 Task: Search the user "Mark" for credits in the new security advisory in the repository "Javascript".
Action: Mouse moved to (1247, 100)
Screenshot: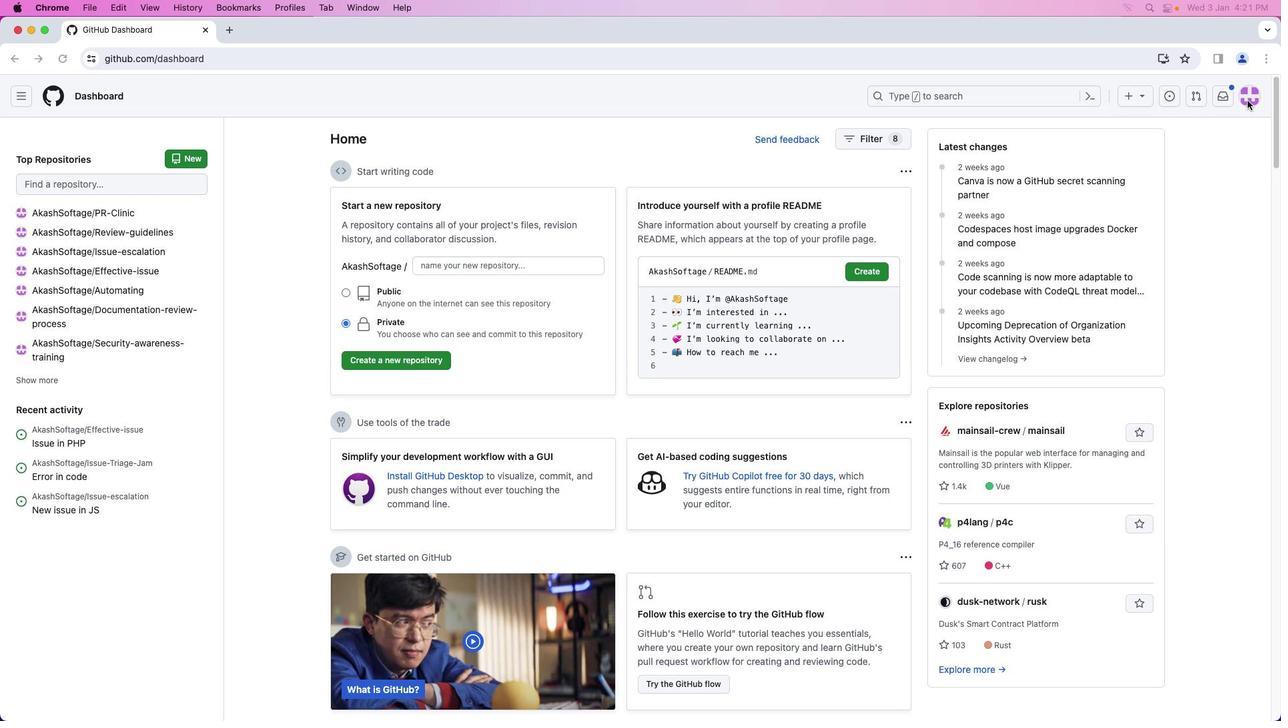 
Action: Mouse pressed left at (1247, 100)
Screenshot: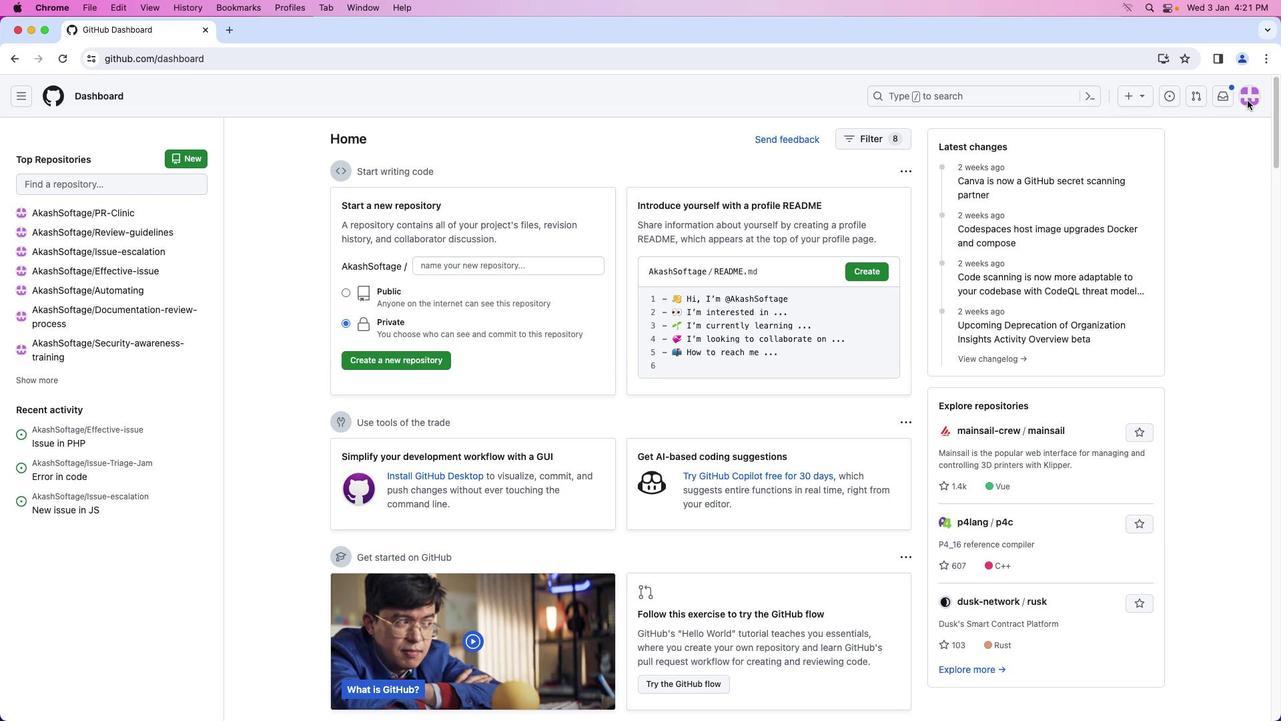 
Action: Mouse pressed left at (1247, 100)
Screenshot: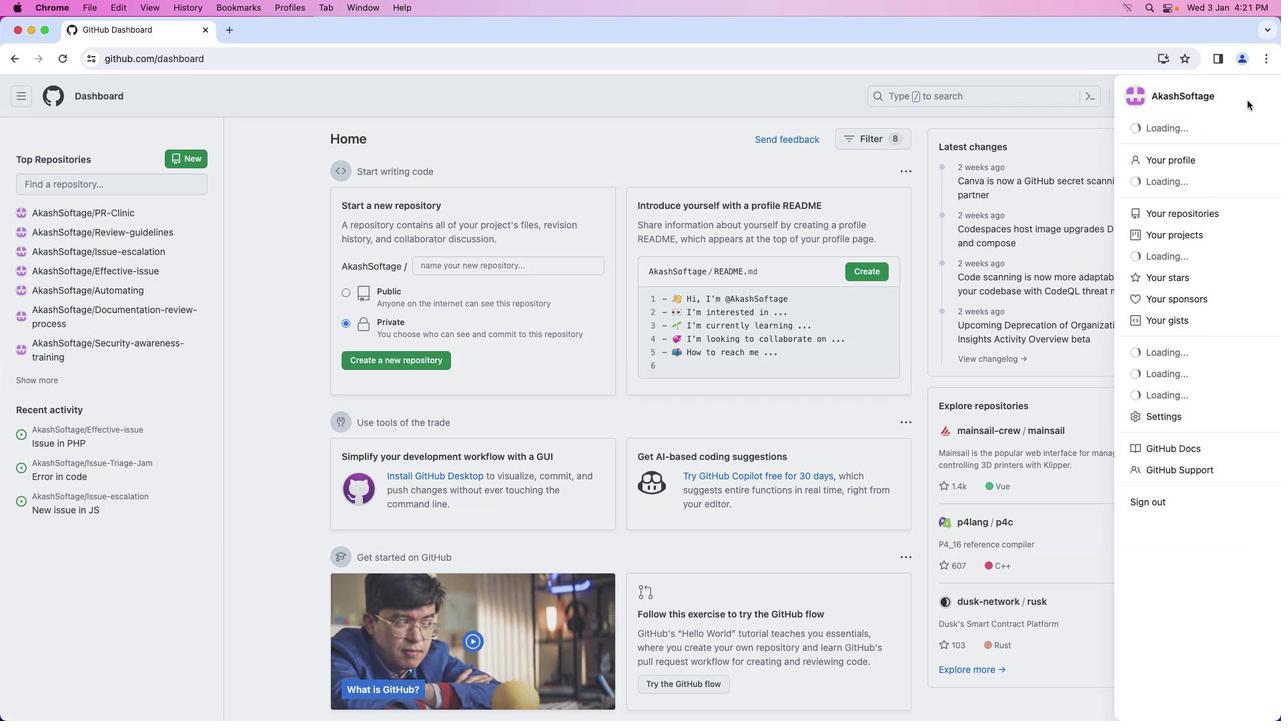 
Action: Mouse moved to (1216, 210)
Screenshot: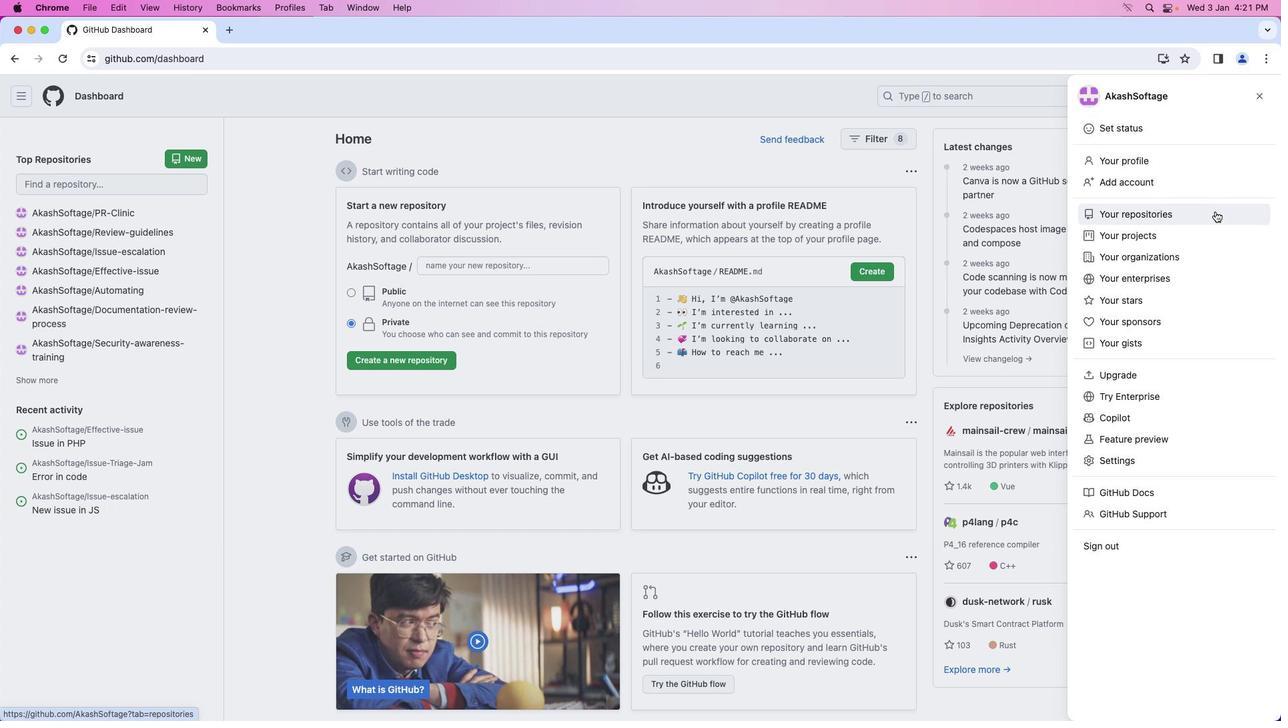 
Action: Mouse pressed left at (1216, 210)
Screenshot: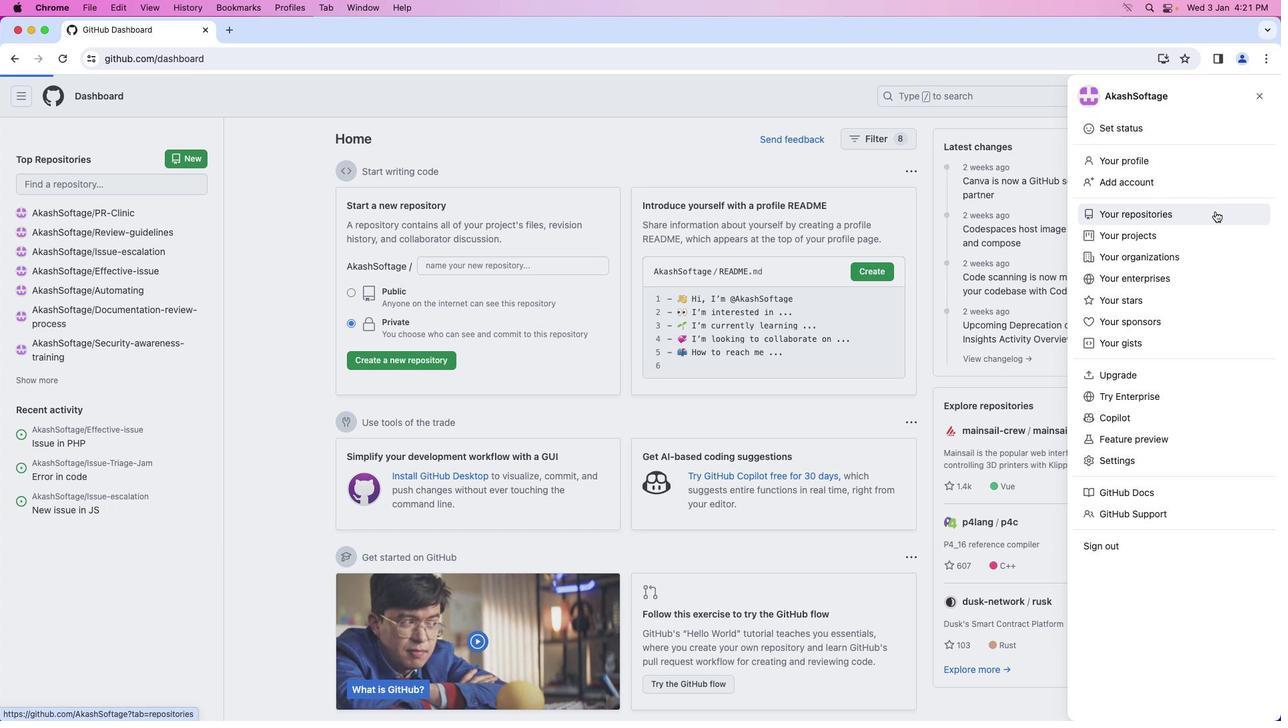 
Action: Mouse moved to (494, 224)
Screenshot: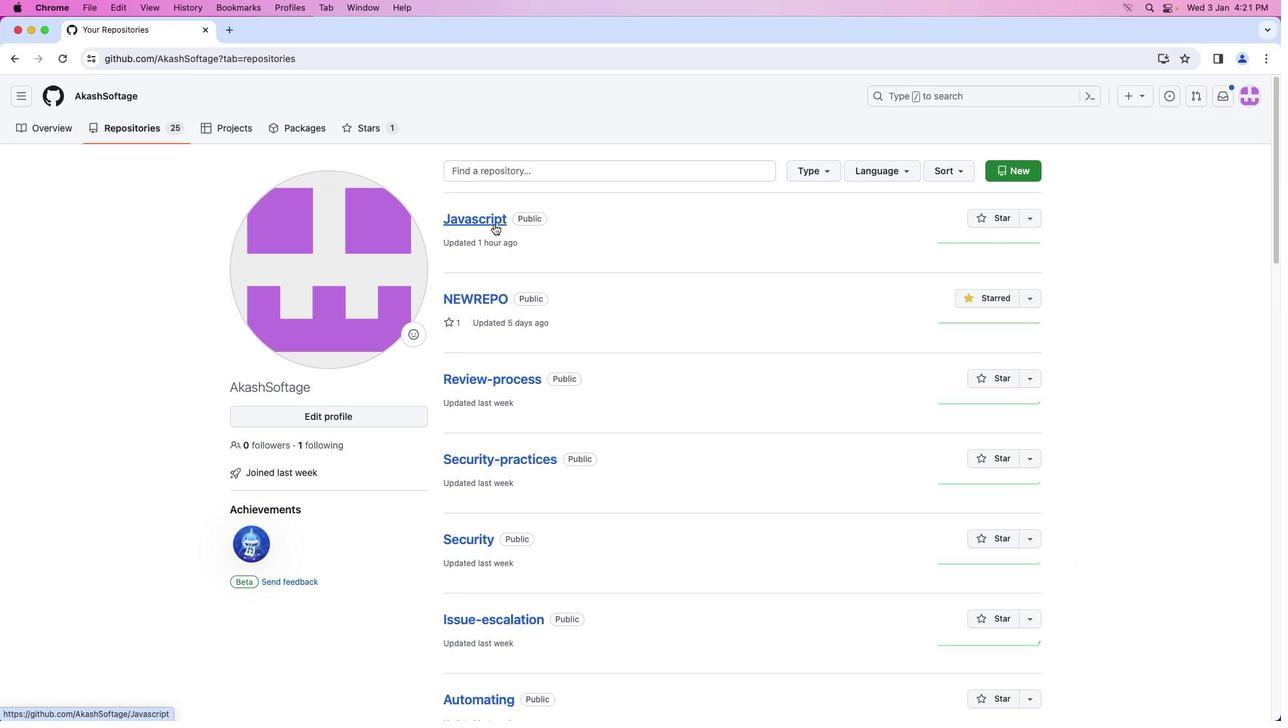
Action: Mouse pressed left at (494, 224)
Screenshot: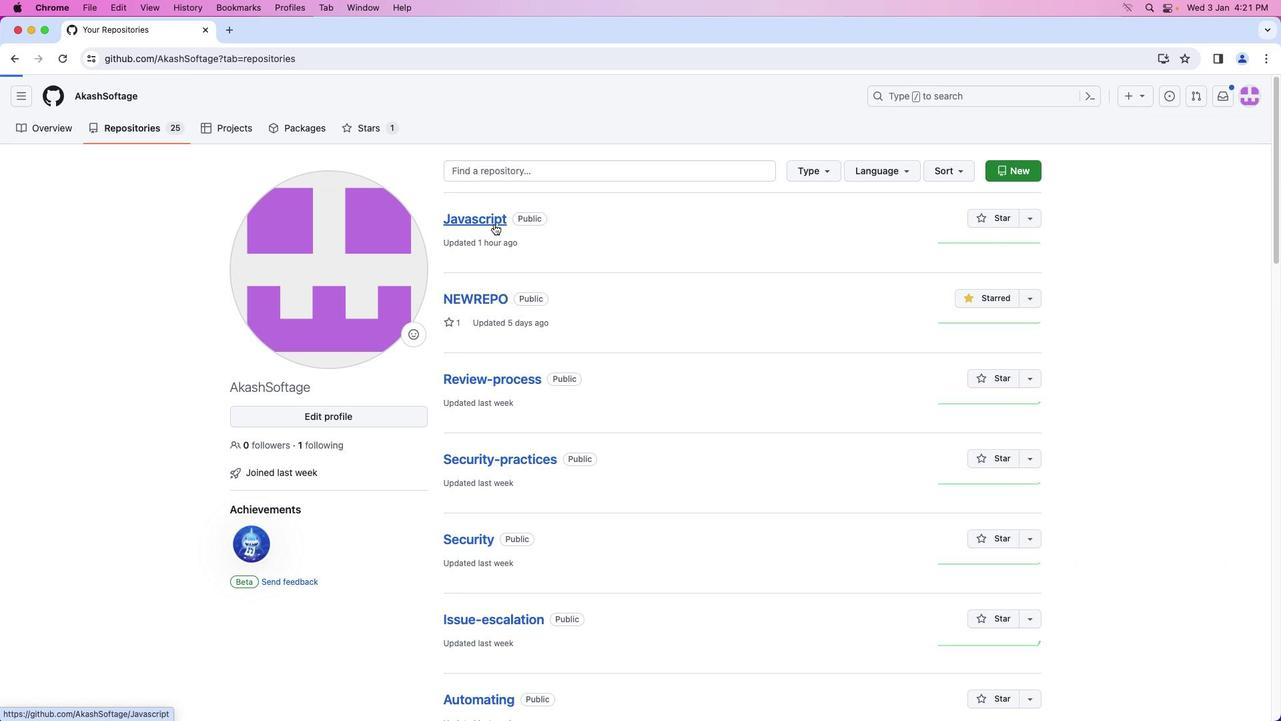 
Action: Mouse moved to (457, 128)
Screenshot: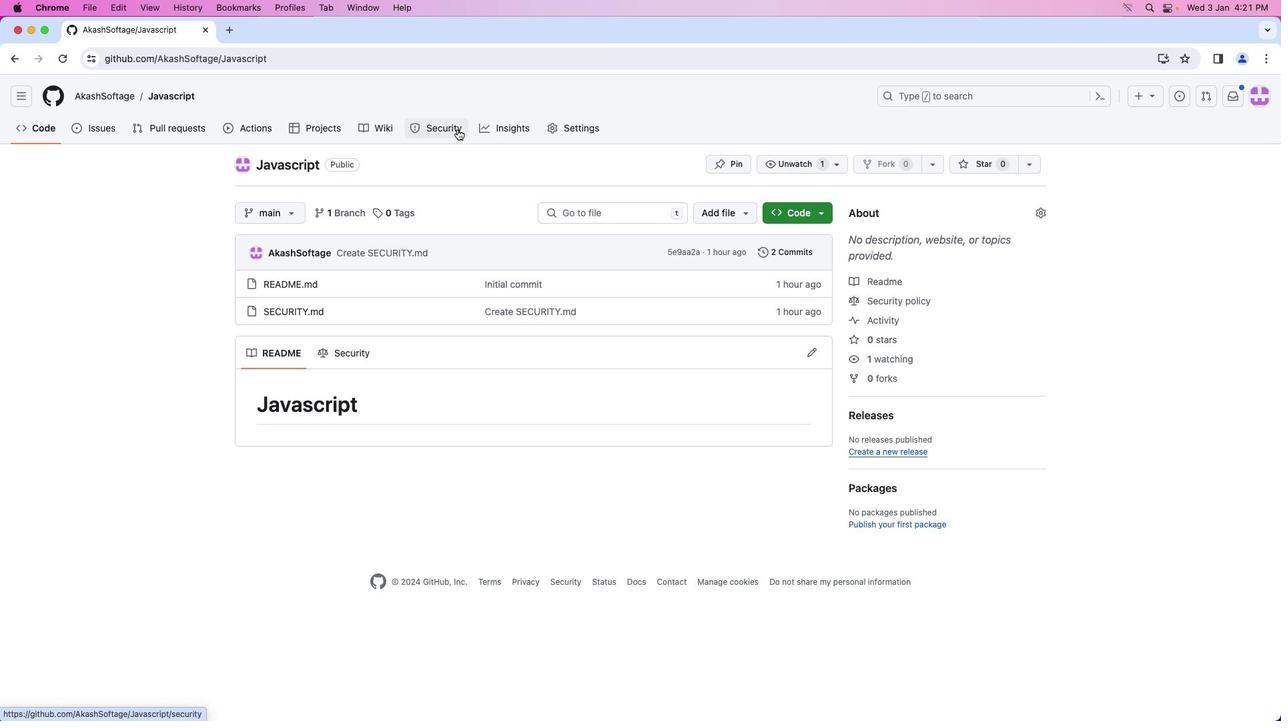 
Action: Mouse pressed left at (457, 128)
Screenshot: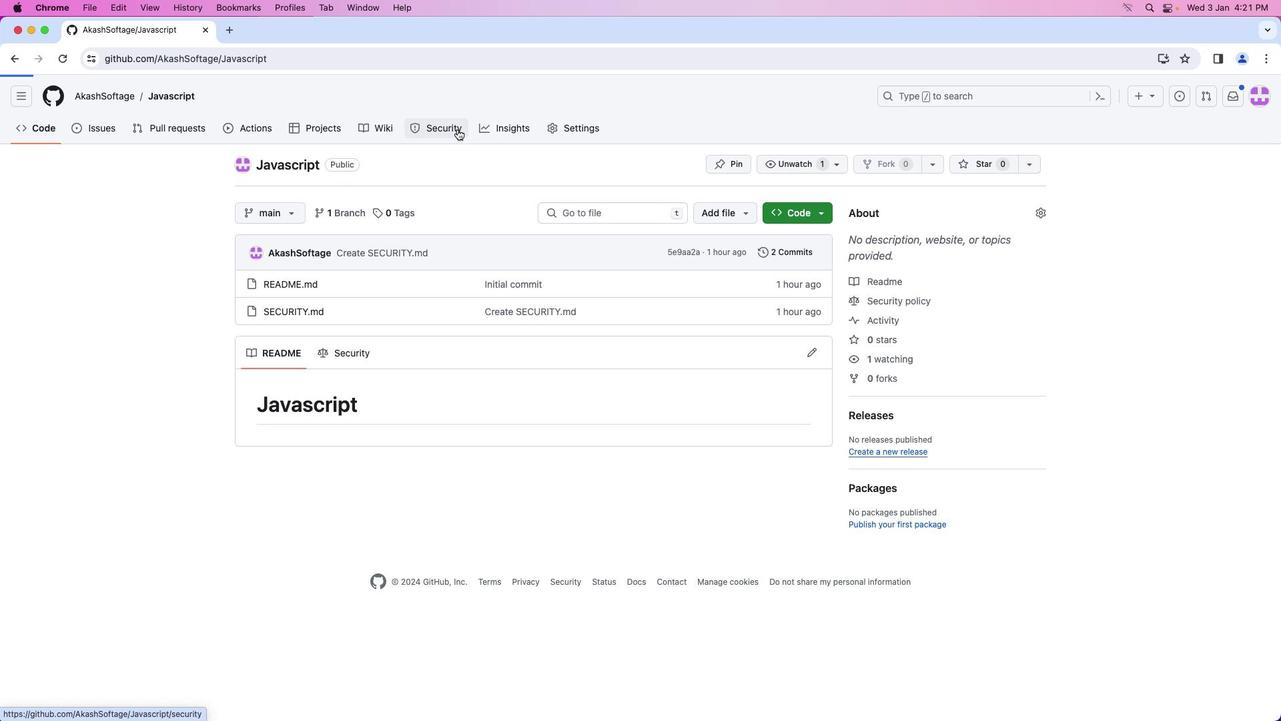 
Action: Mouse moved to (295, 243)
Screenshot: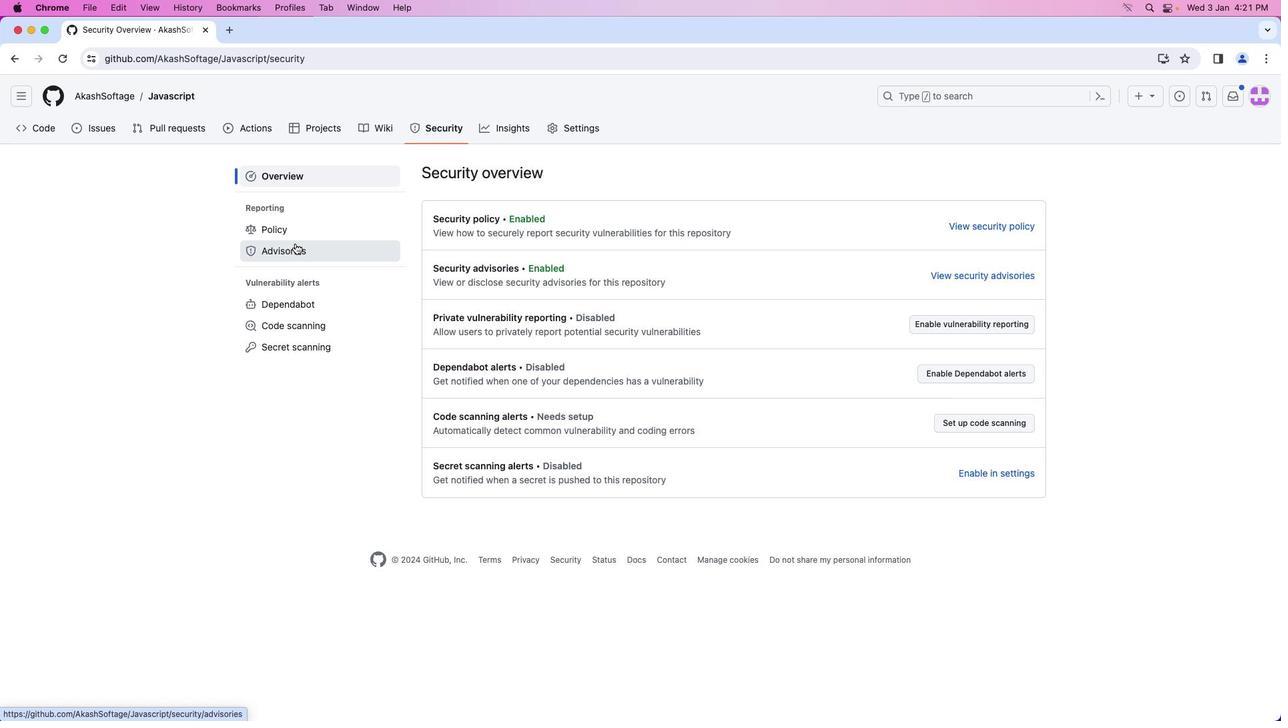 
Action: Mouse pressed left at (295, 243)
Screenshot: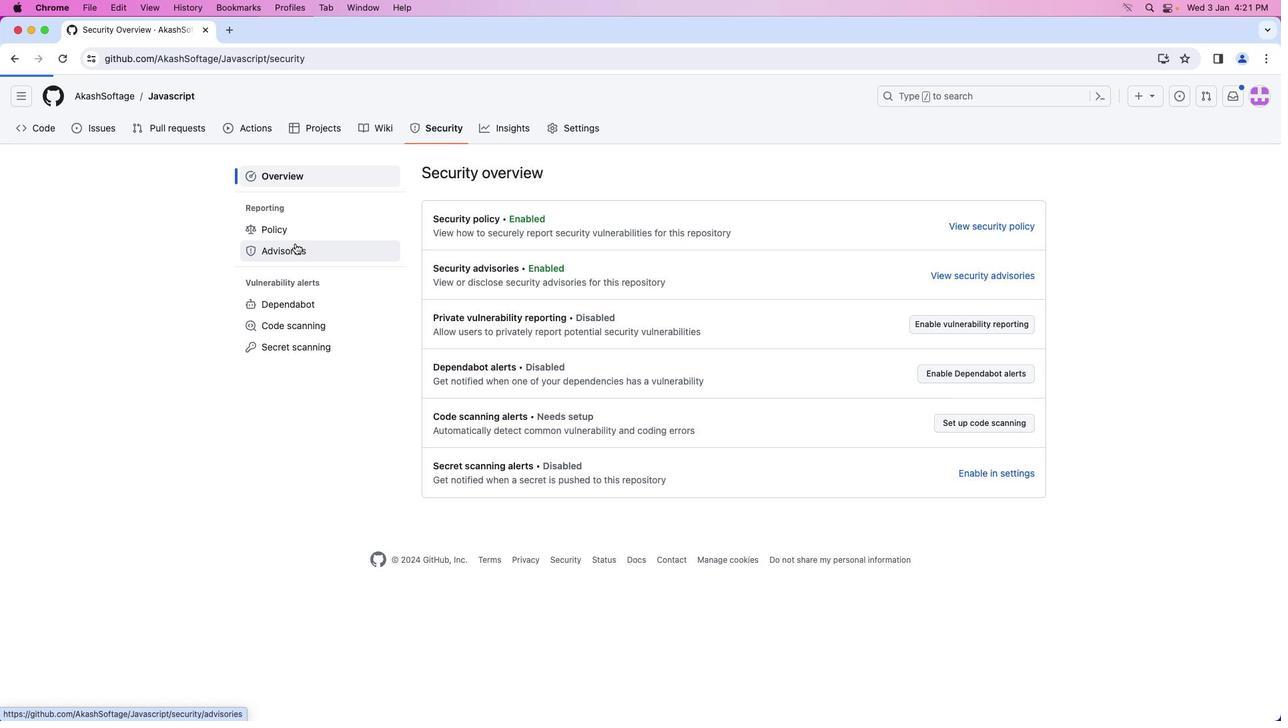 
Action: Mouse moved to (962, 176)
Screenshot: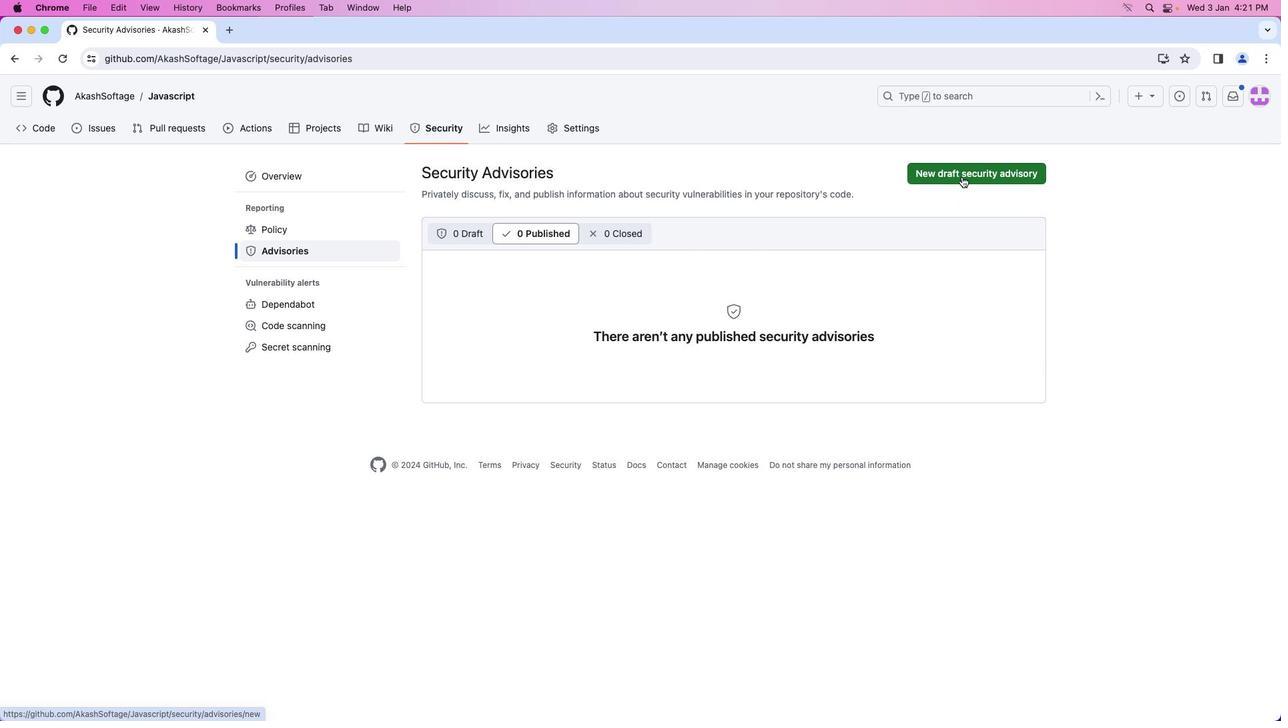 
Action: Mouse pressed left at (962, 176)
Screenshot: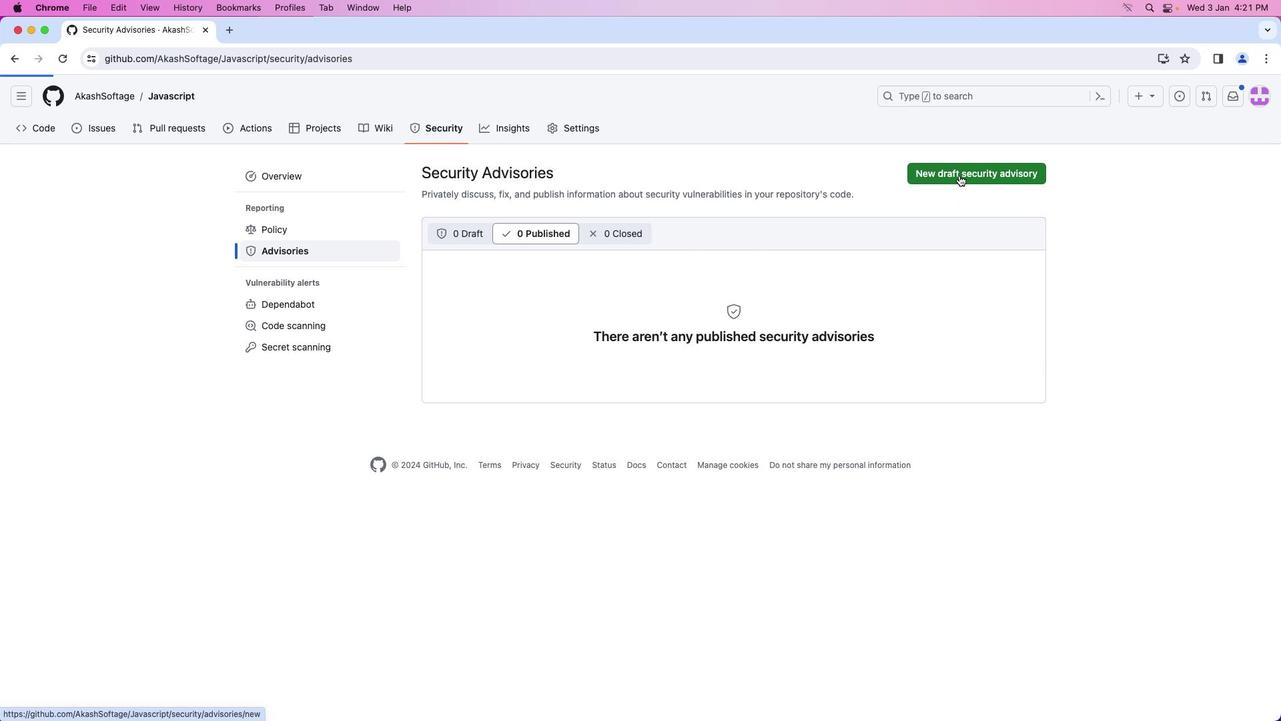 
Action: Mouse moved to (605, 383)
Screenshot: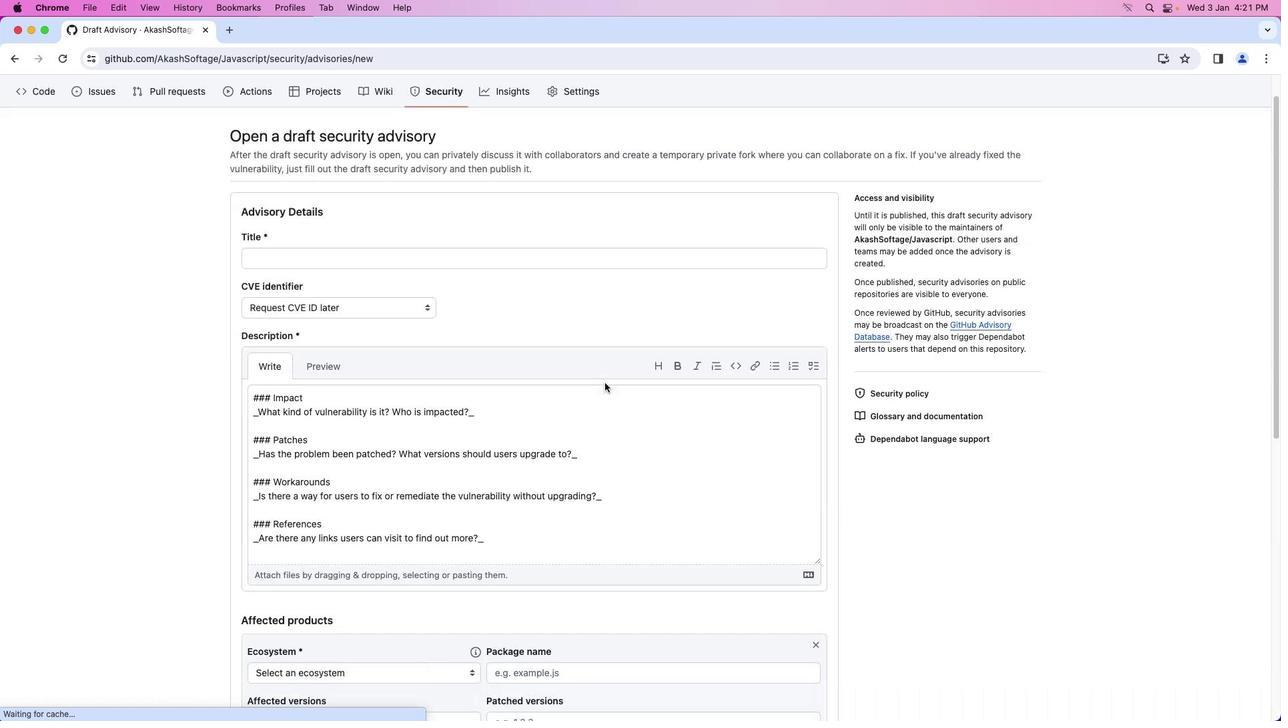 
Action: Mouse scrolled (605, 383) with delta (0, 0)
Screenshot: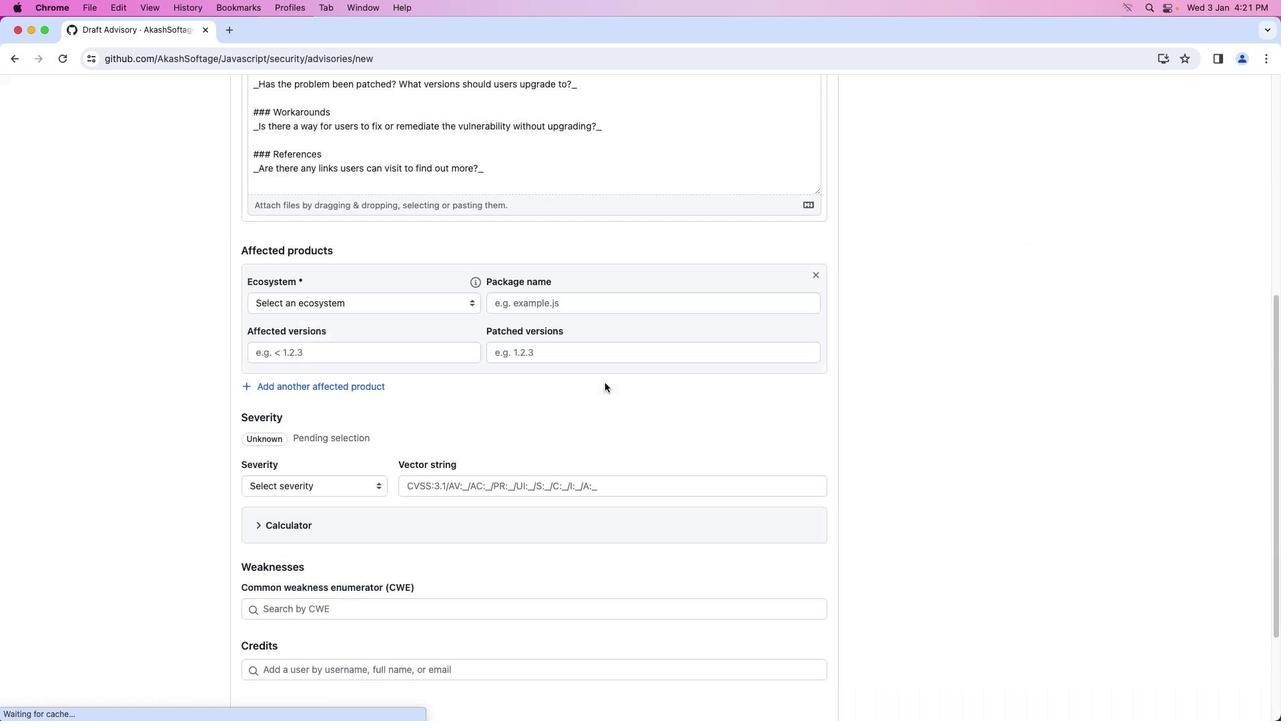 
Action: Mouse scrolled (605, 383) with delta (0, 0)
Screenshot: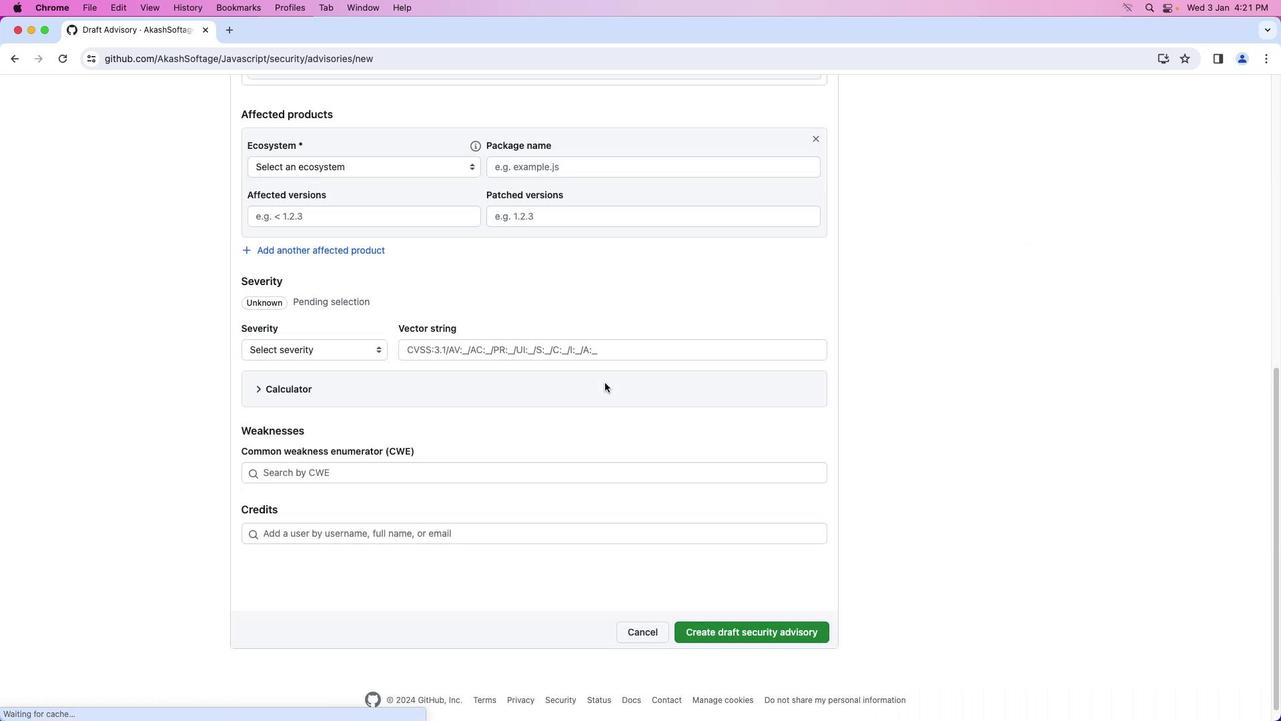 
Action: Mouse scrolled (605, 383) with delta (0, -1)
Screenshot: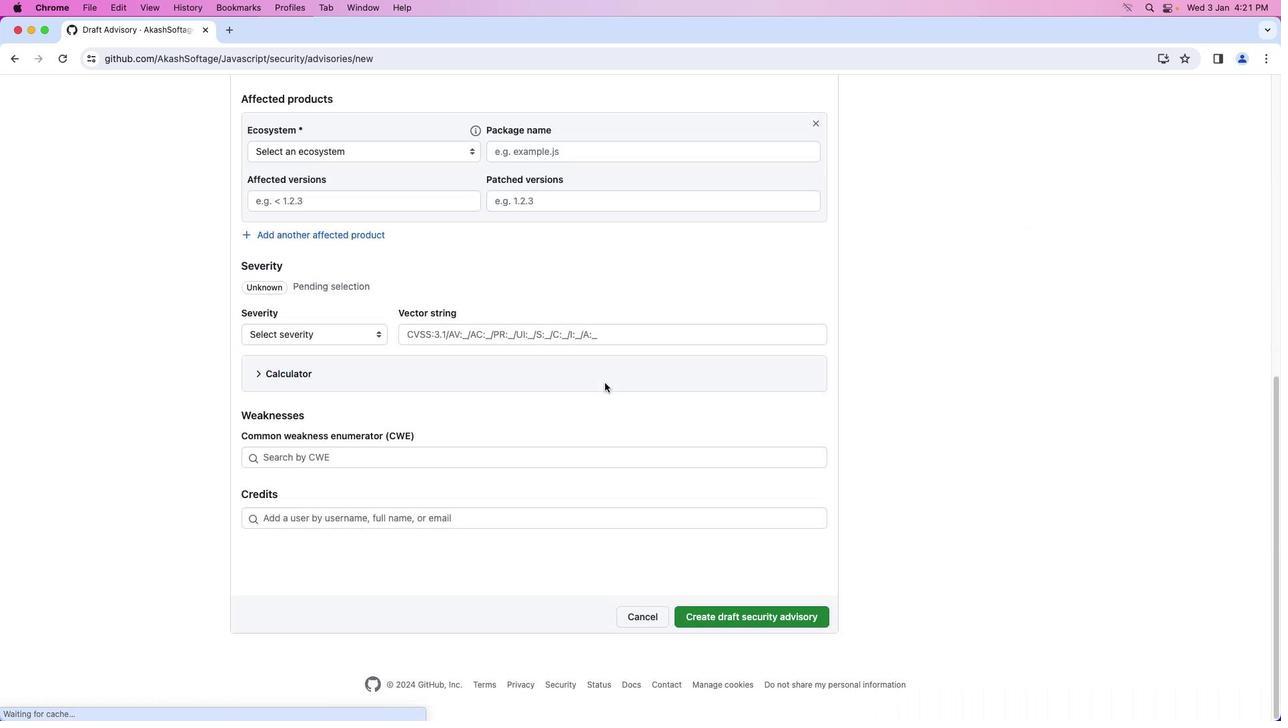 
Action: Mouse moved to (604, 383)
Screenshot: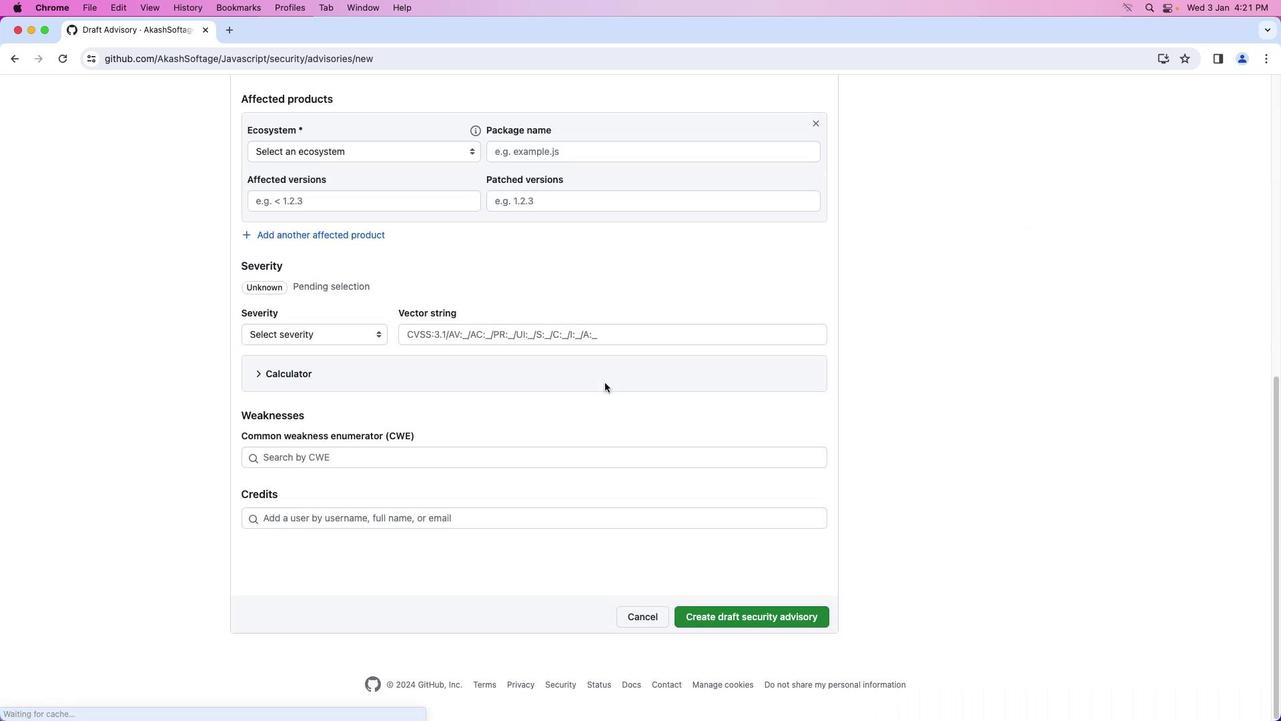 
Action: Mouse scrolled (604, 383) with delta (0, -2)
Screenshot: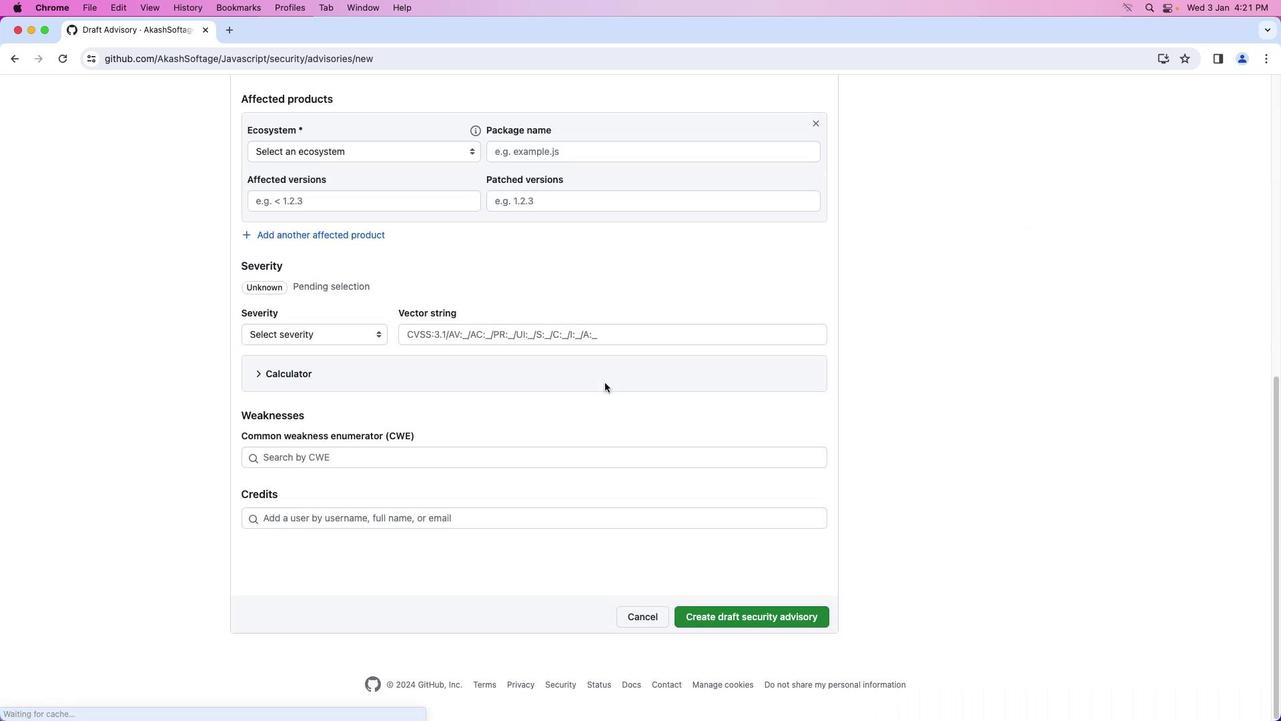 
Action: Mouse scrolled (604, 383) with delta (0, -3)
Screenshot: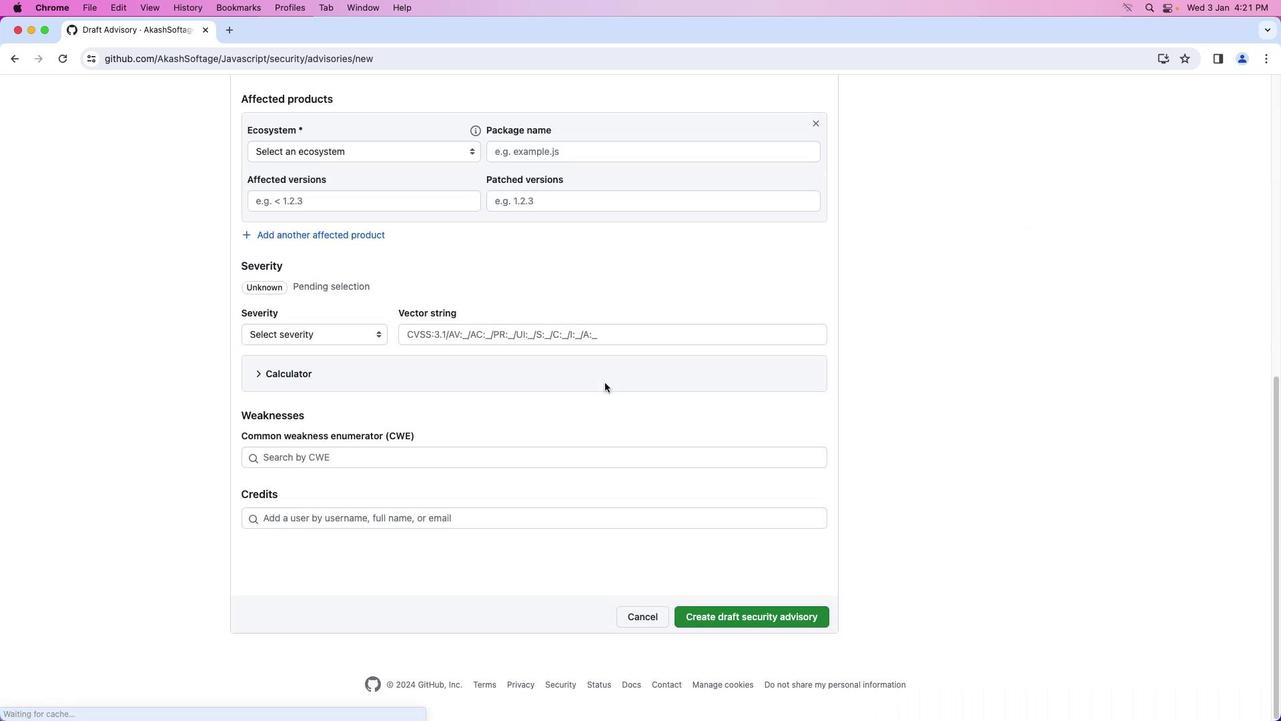 
Action: Mouse scrolled (604, 383) with delta (0, -4)
Screenshot: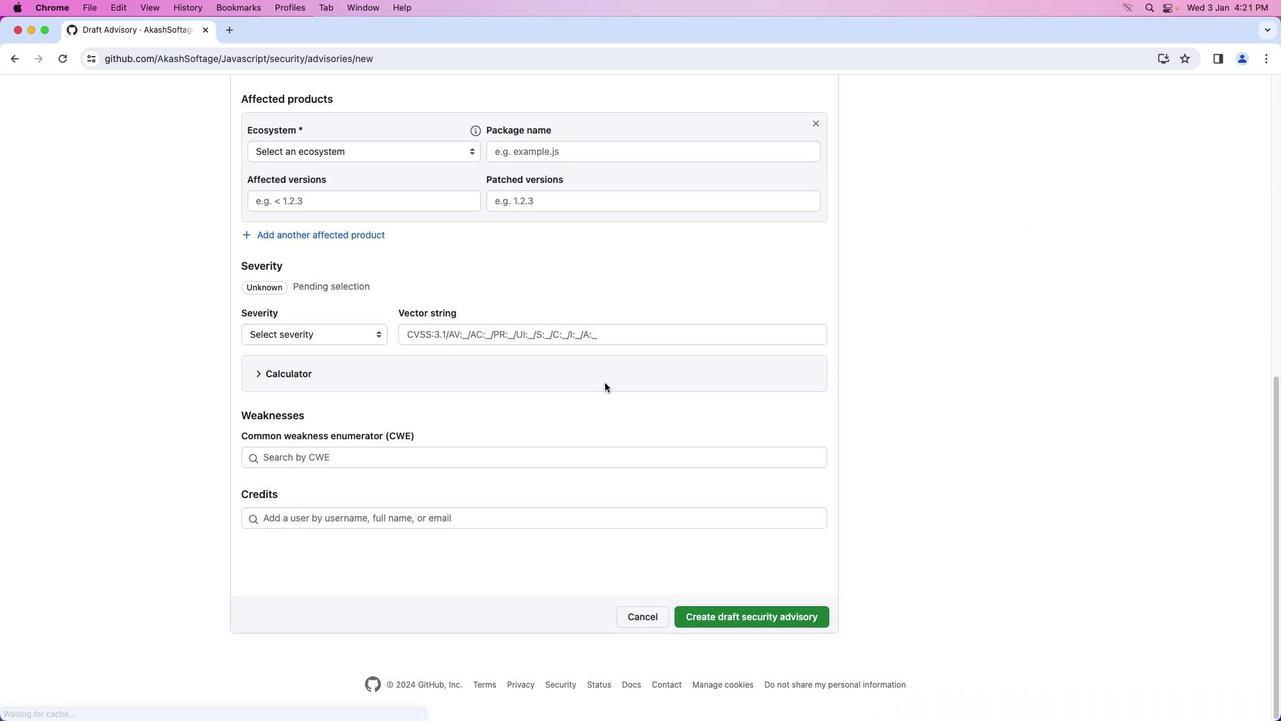 
Action: Mouse scrolled (604, 383) with delta (0, -4)
Screenshot: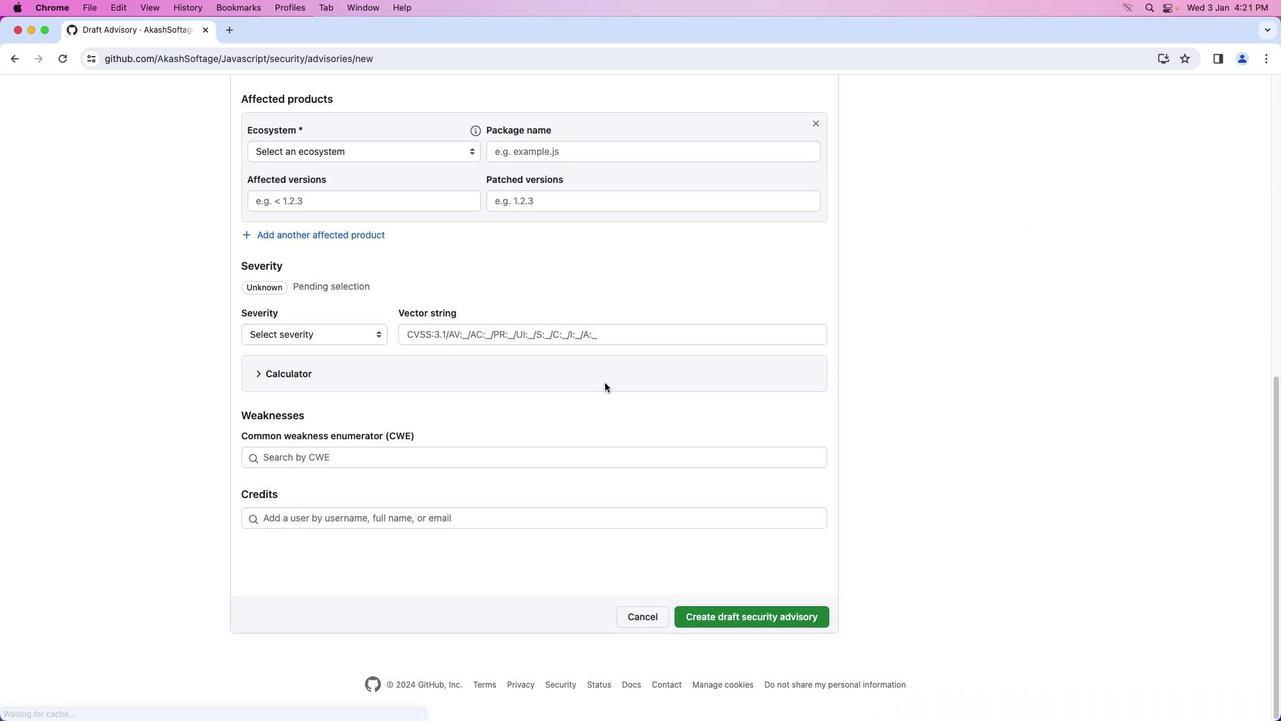 
Action: Mouse moved to (604, 383)
Screenshot: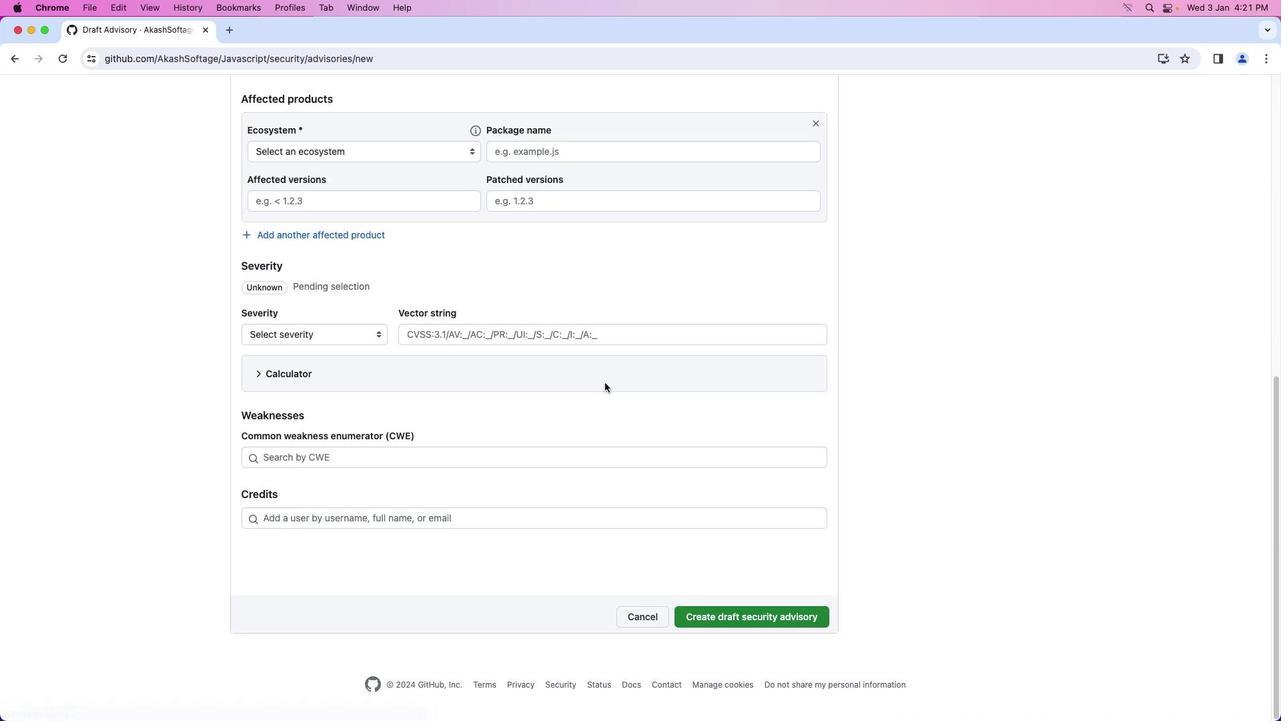 
Action: Mouse scrolled (604, 383) with delta (0, -4)
Screenshot: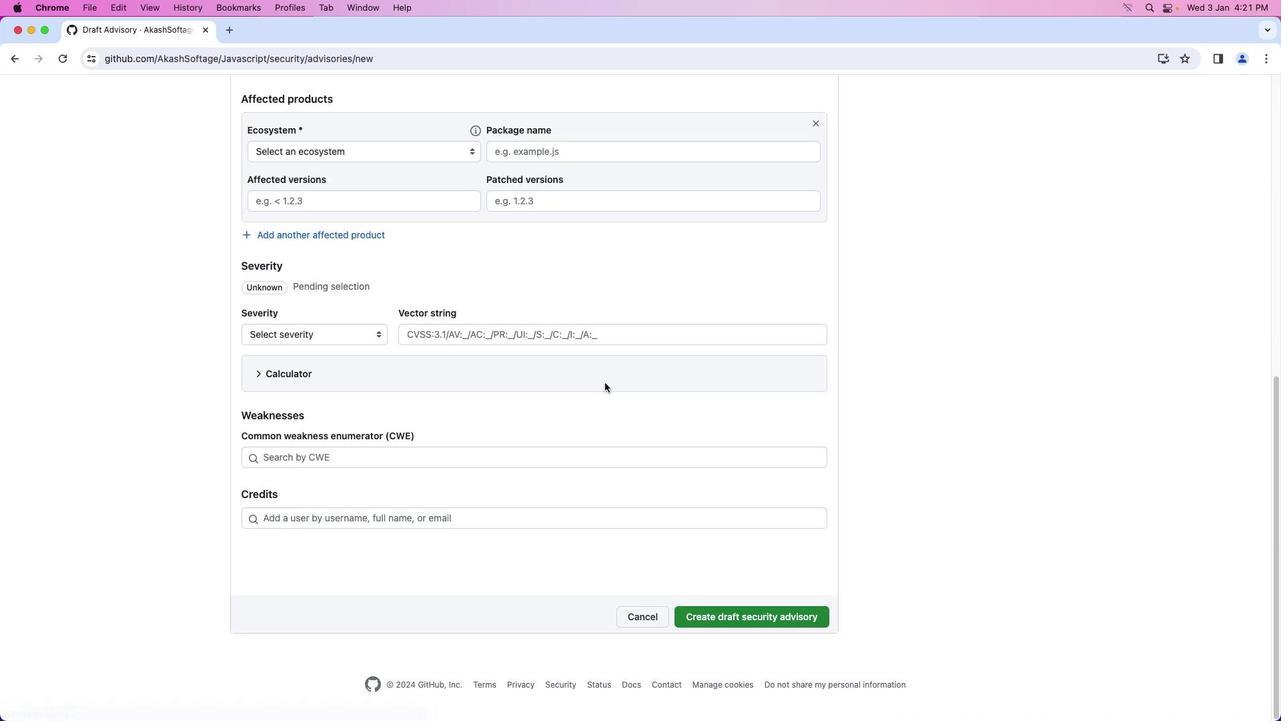 
Action: Mouse moved to (469, 514)
Screenshot: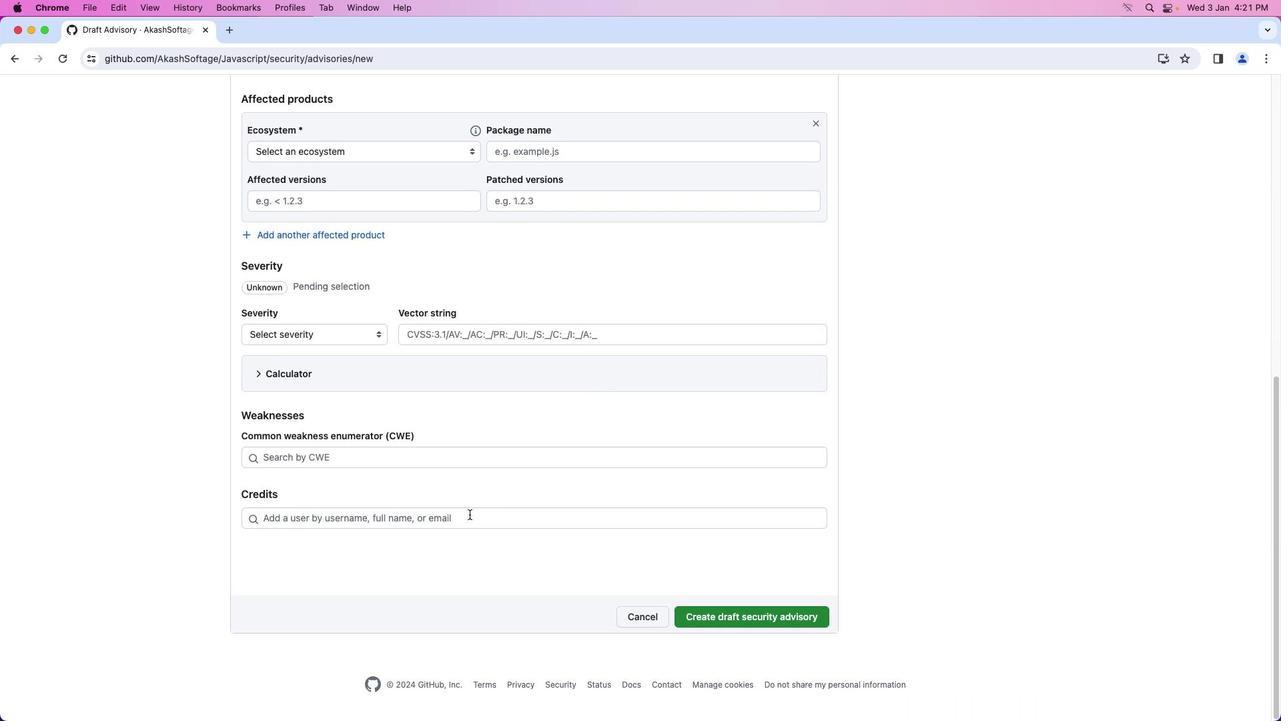 
Action: Mouse pressed left at (469, 514)
Screenshot: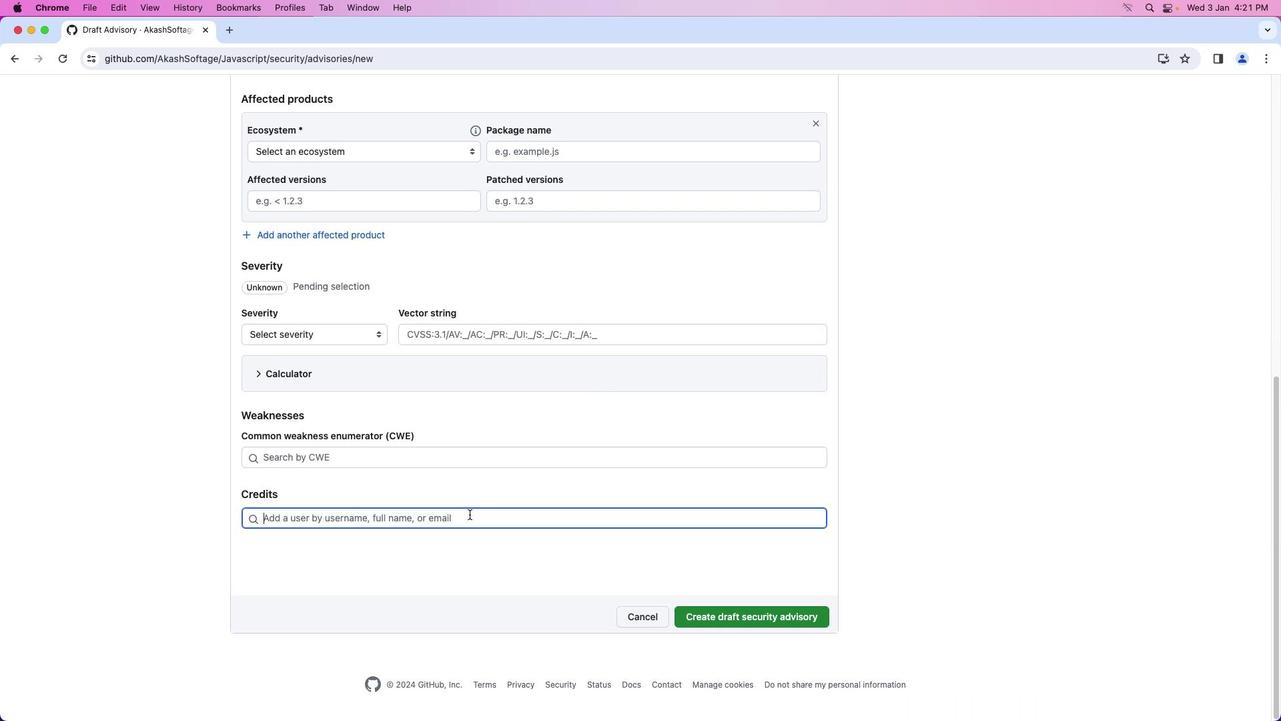 
Action: Mouse moved to (466, 512)
Screenshot: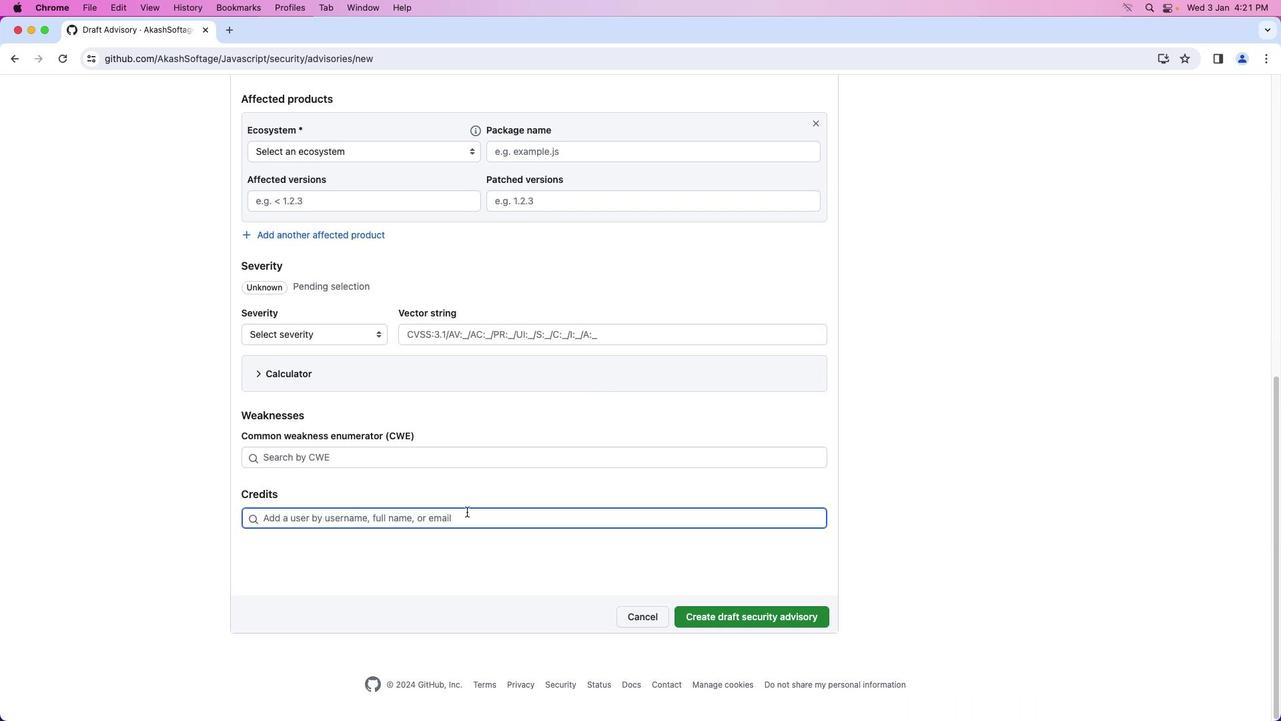 
Action: Key pressed 'm''a''r''k'Key.enter
Screenshot: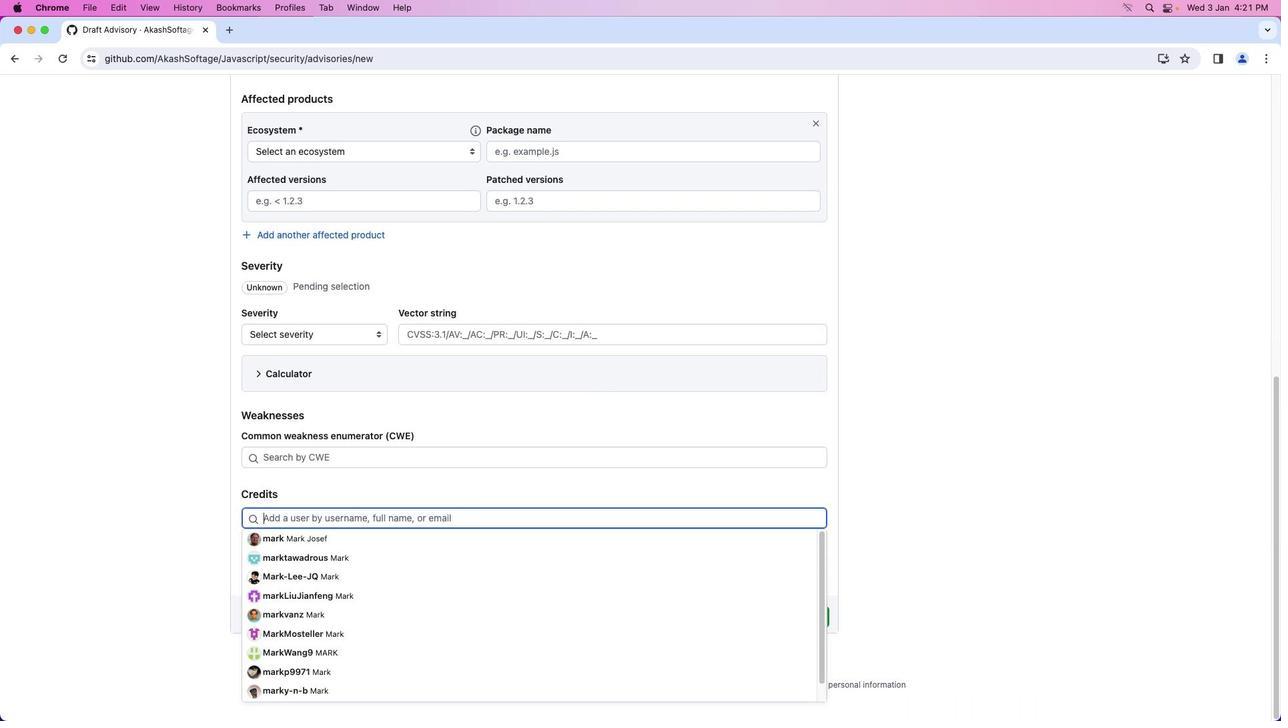 
Action: Mouse moved to (902, 496)
Screenshot: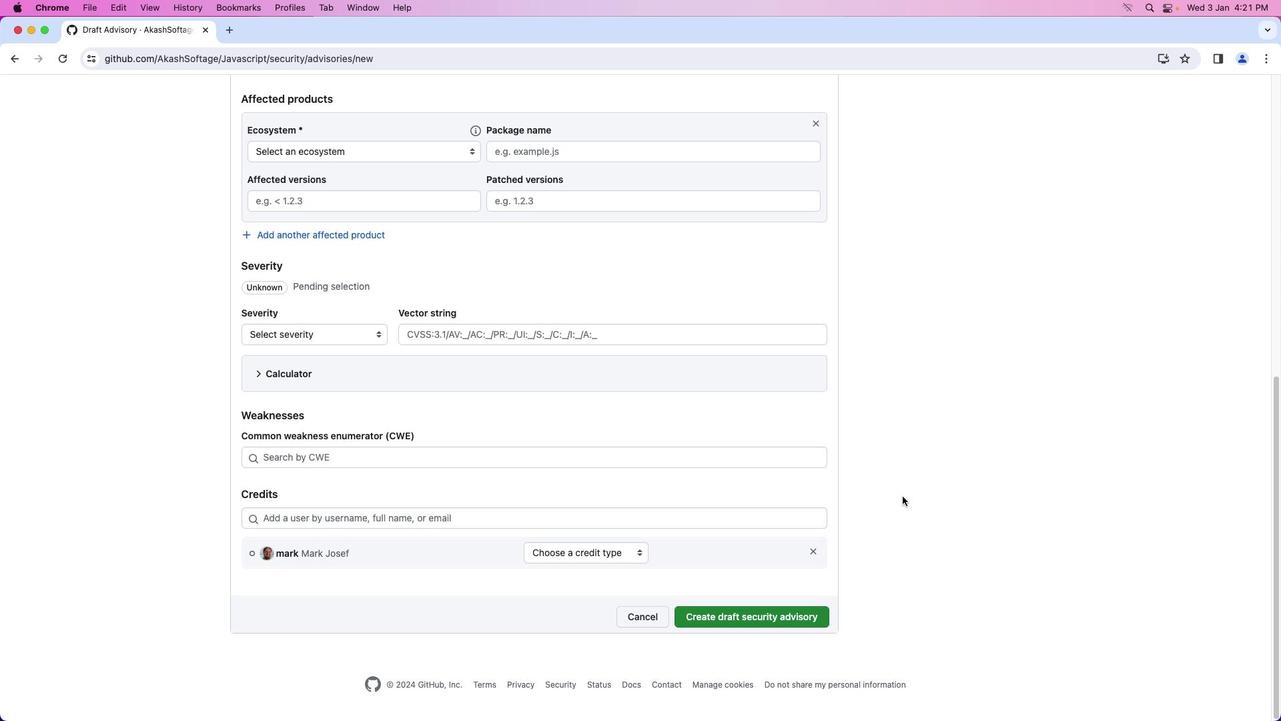 
Action: Mouse pressed left at (902, 496)
Screenshot: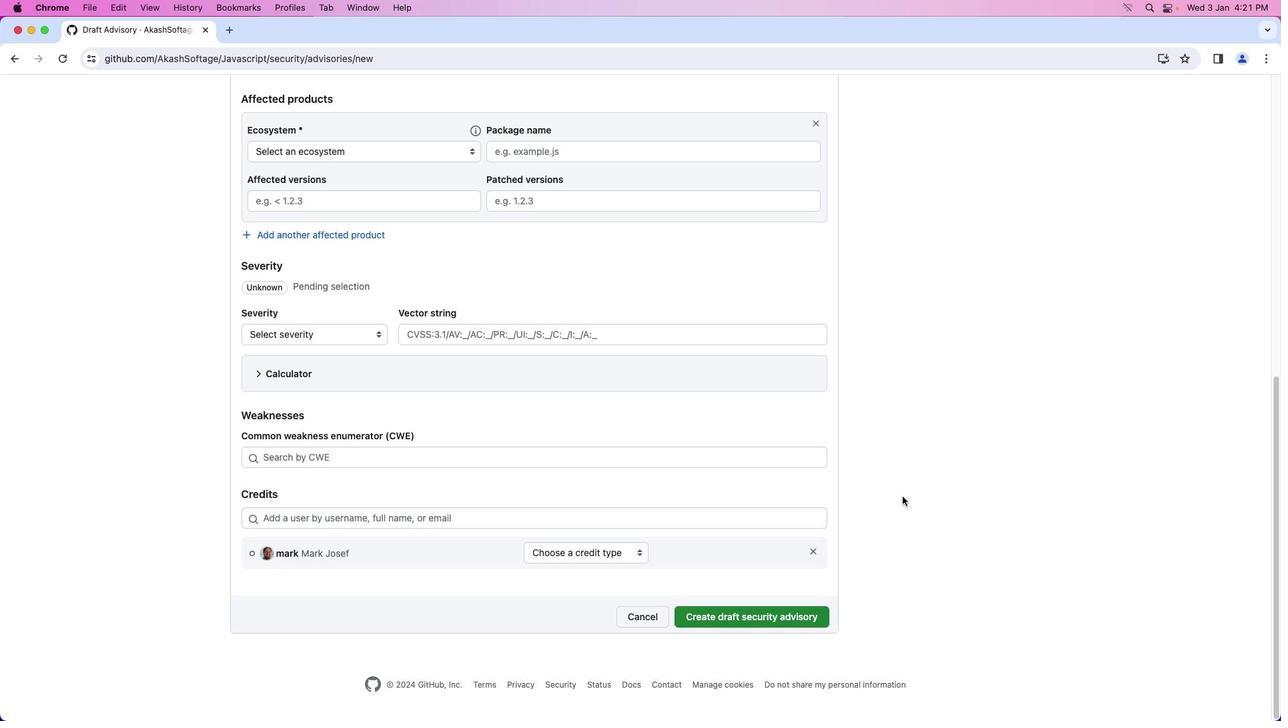 
Action: Mouse moved to (897, 495)
Screenshot: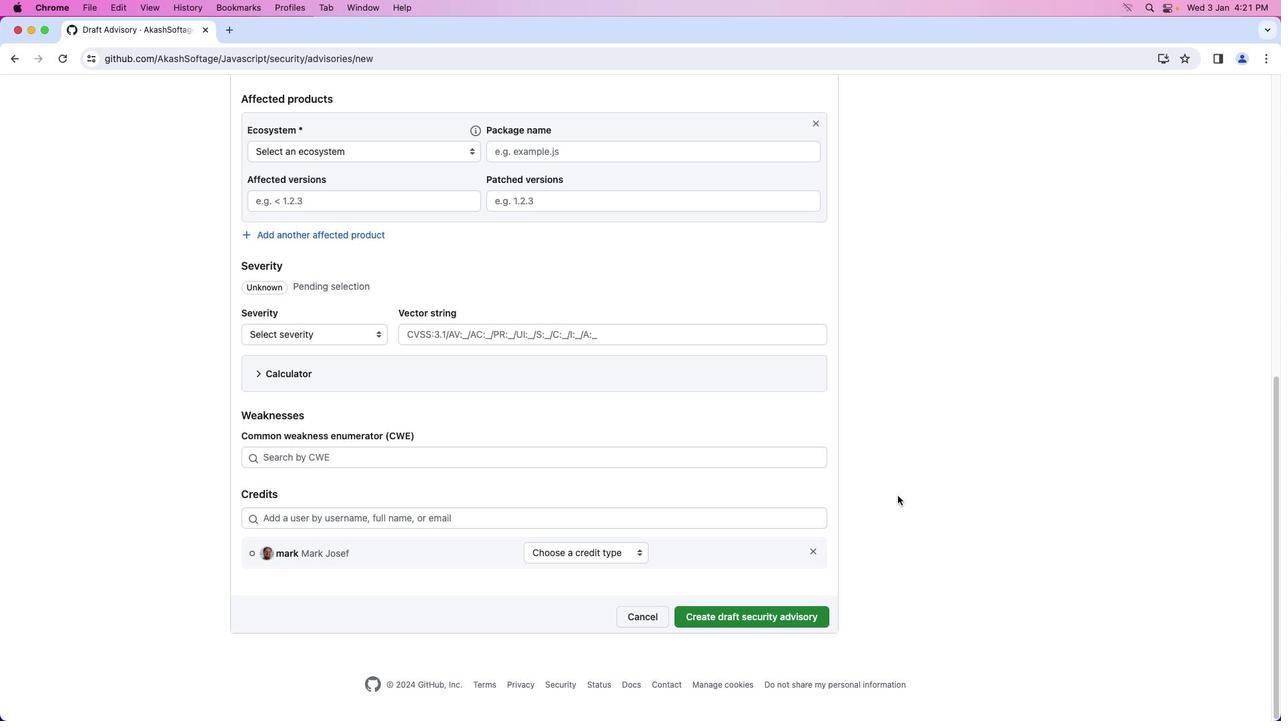 
